 Task: Add Cover Purple to Card Card0029 in Board Board0023 in Workspace Development in Trello
Action: Mouse moved to (421, 479)
Screenshot: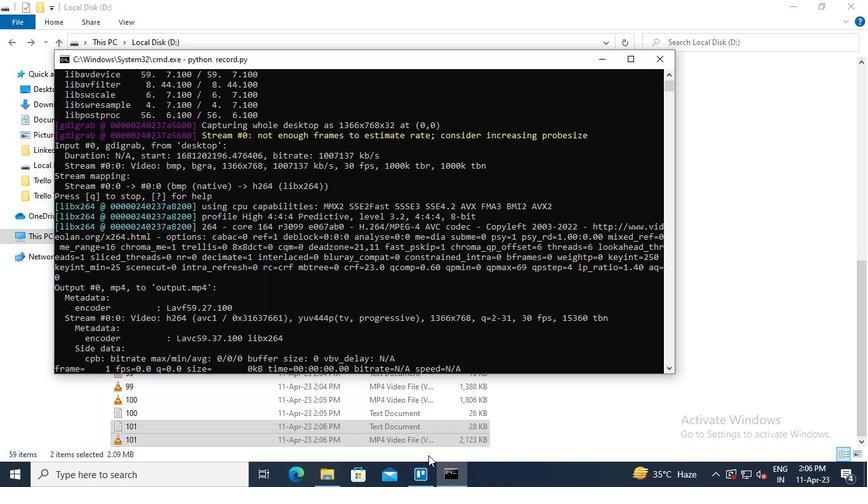 
Action: Mouse pressed left at (421, 479)
Screenshot: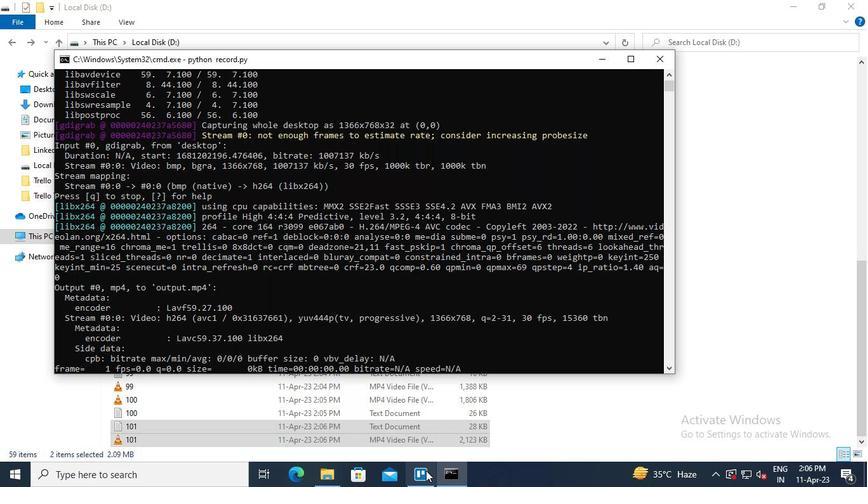 
Action: Mouse moved to (208, 160)
Screenshot: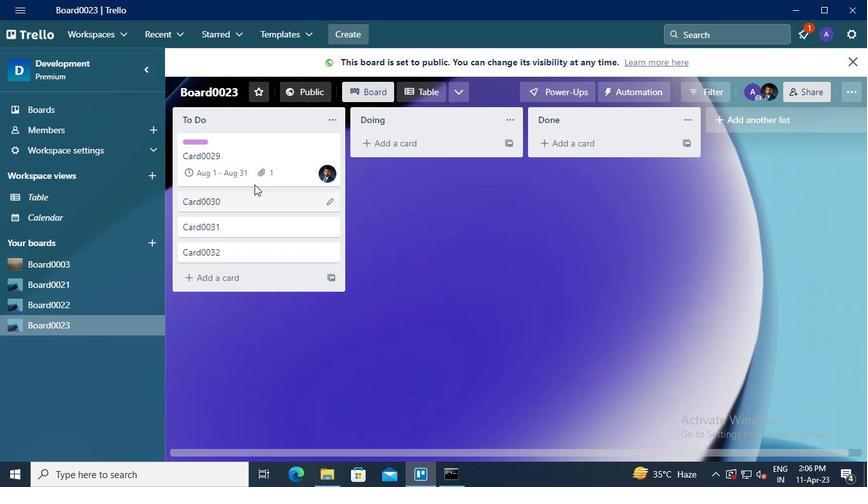 
Action: Mouse pressed left at (208, 160)
Screenshot: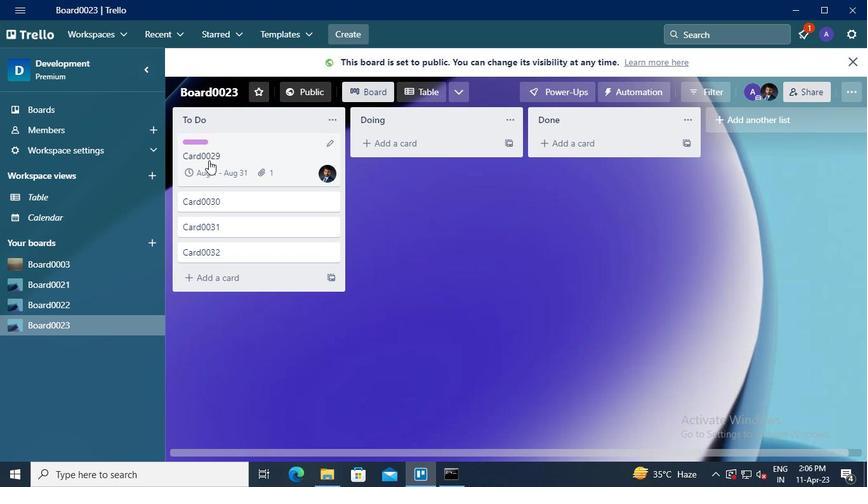 
Action: Mouse moved to (585, 318)
Screenshot: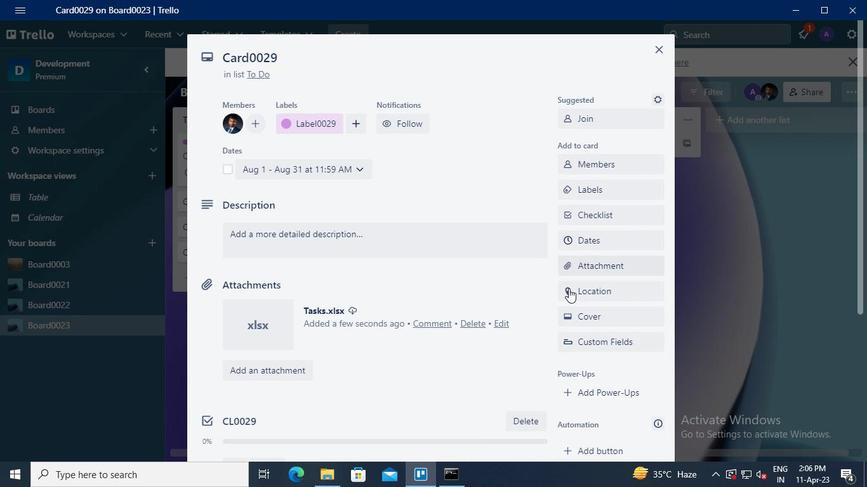 
Action: Mouse pressed left at (585, 318)
Screenshot: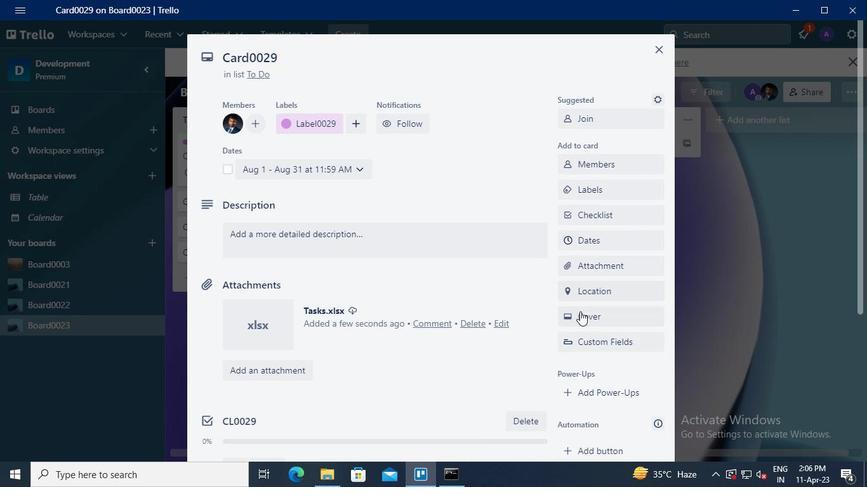 
Action: Mouse moved to (726, 206)
Screenshot: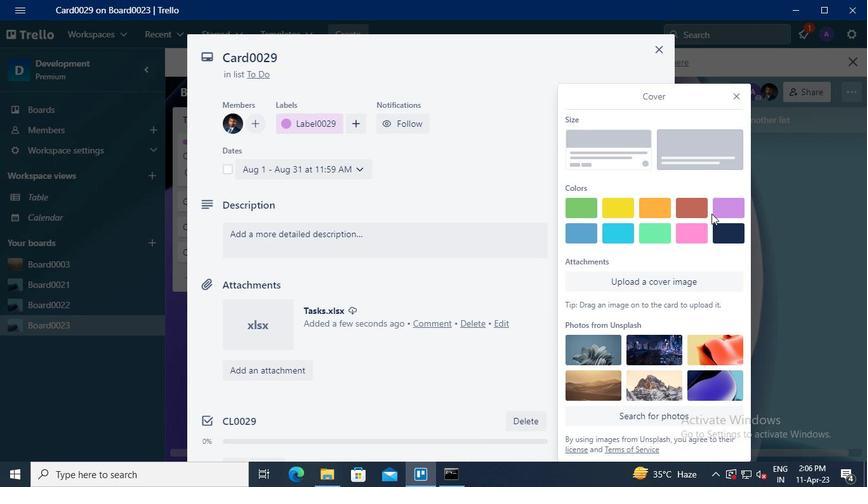 
Action: Mouse pressed left at (726, 206)
Screenshot: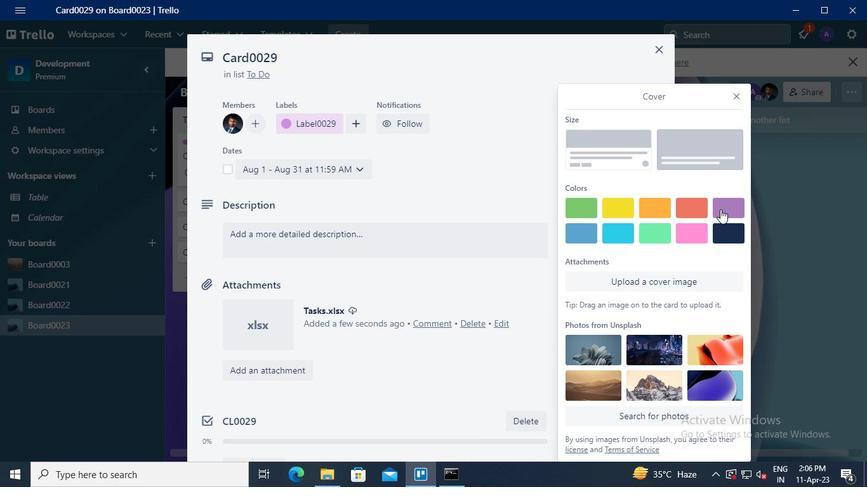
Action: Mouse moved to (737, 71)
Screenshot: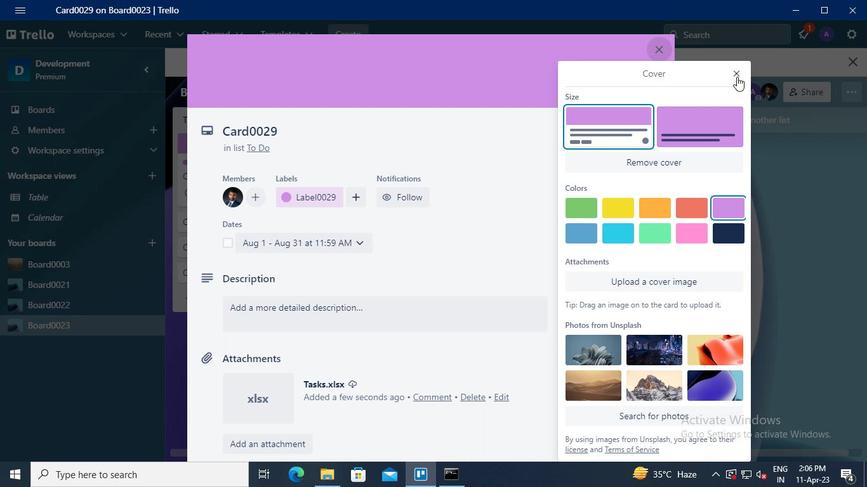
Action: Mouse pressed left at (737, 71)
Screenshot: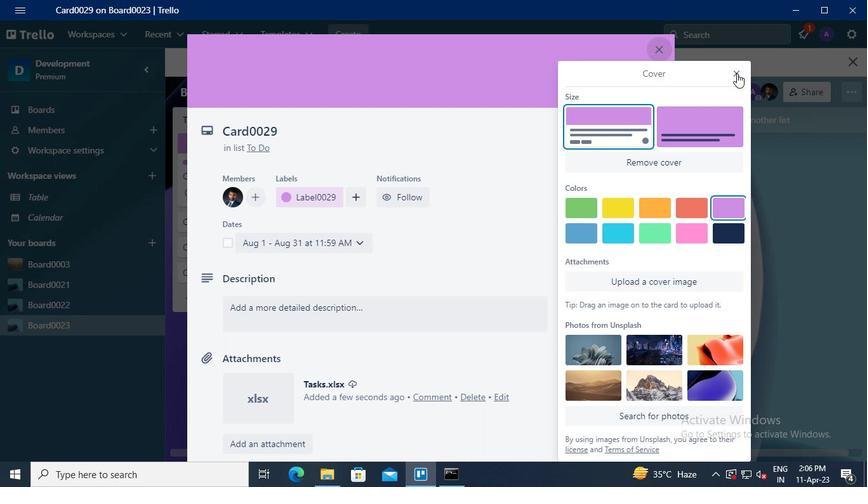 
Action: Mouse moved to (453, 478)
Screenshot: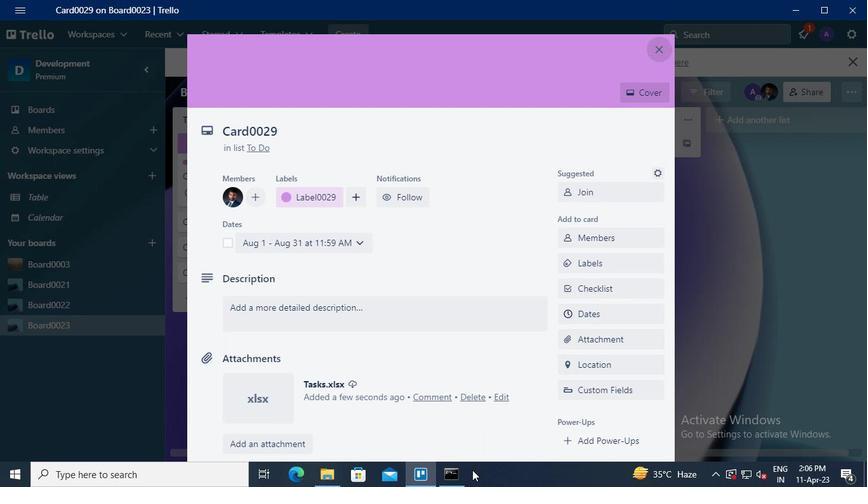 
Action: Mouse pressed left at (453, 478)
Screenshot: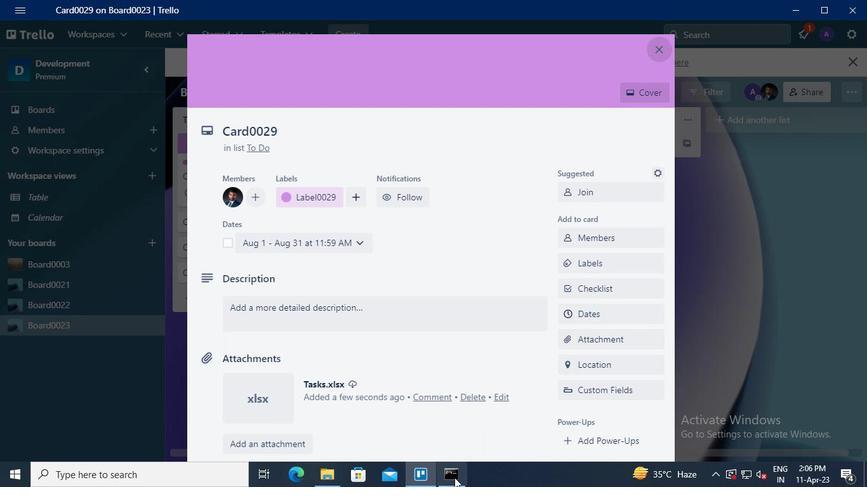 
Action: Mouse moved to (654, 65)
Screenshot: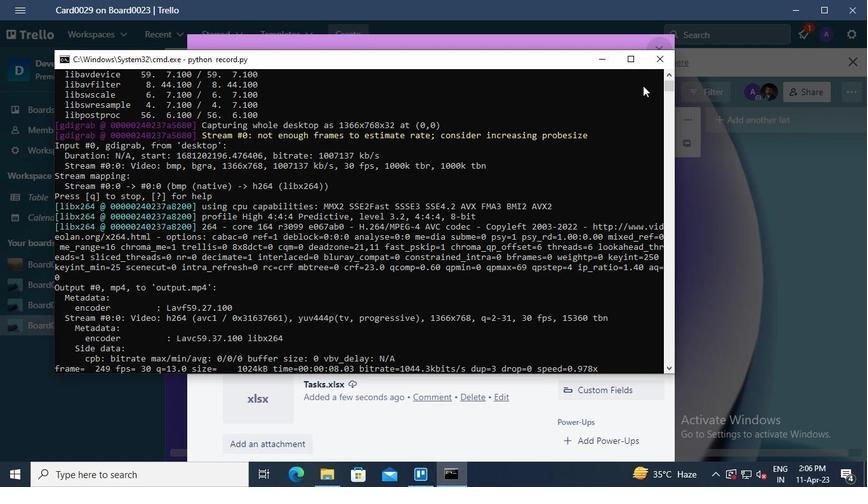 
Action: Mouse pressed left at (654, 65)
Screenshot: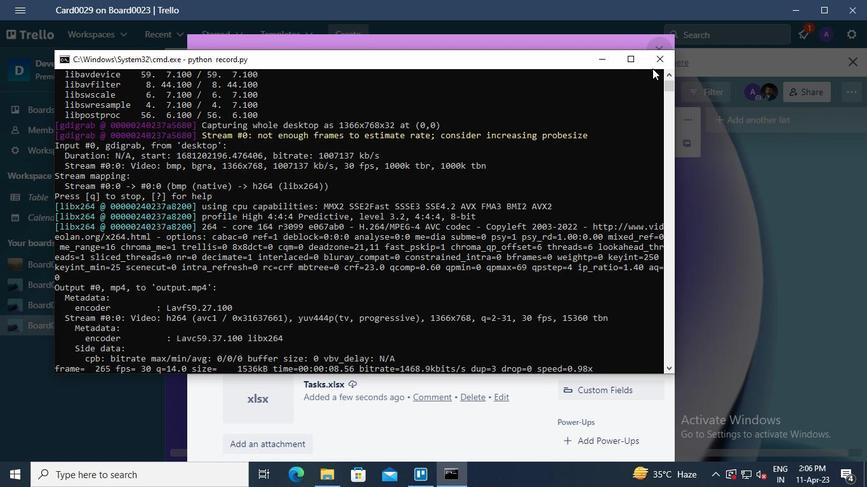 
